 Task: Add Lily's Sweets Dark Chocolate Peanut Butter Cups to the cart.
Action: Mouse moved to (25, 78)
Screenshot: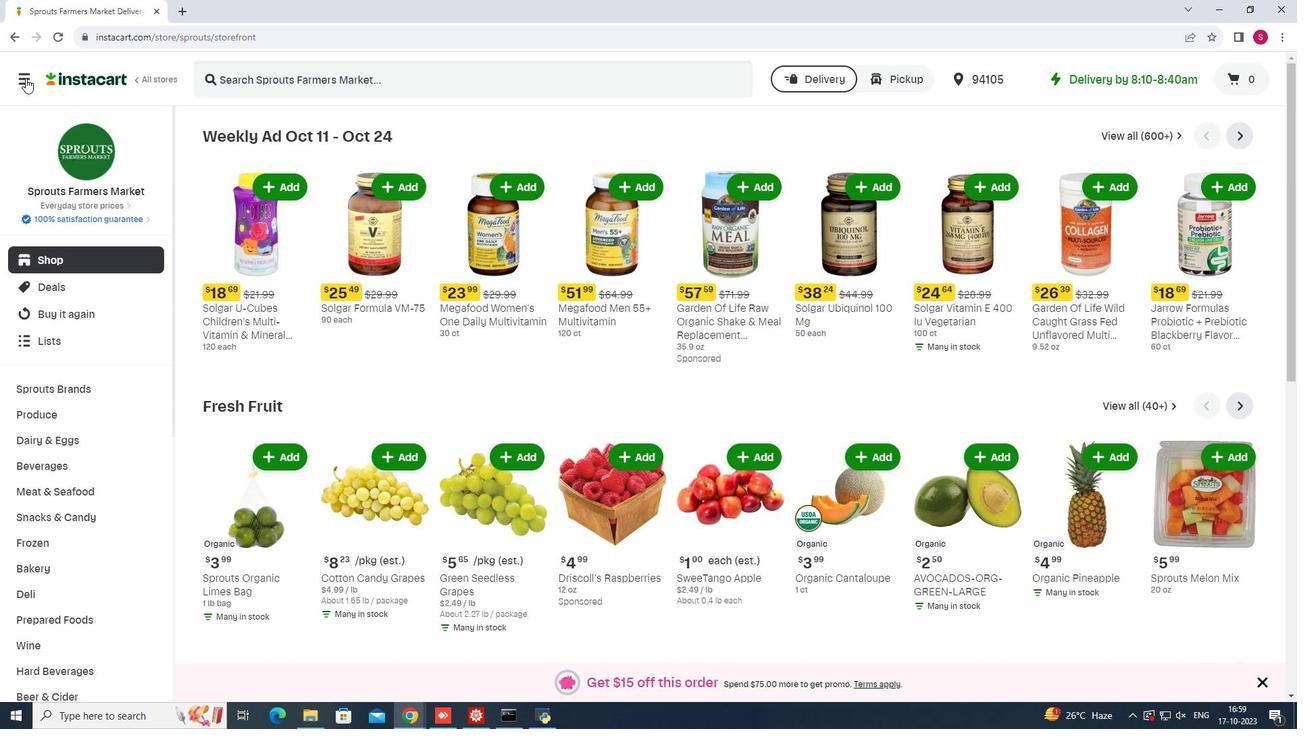 
Action: Mouse pressed left at (25, 78)
Screenshot: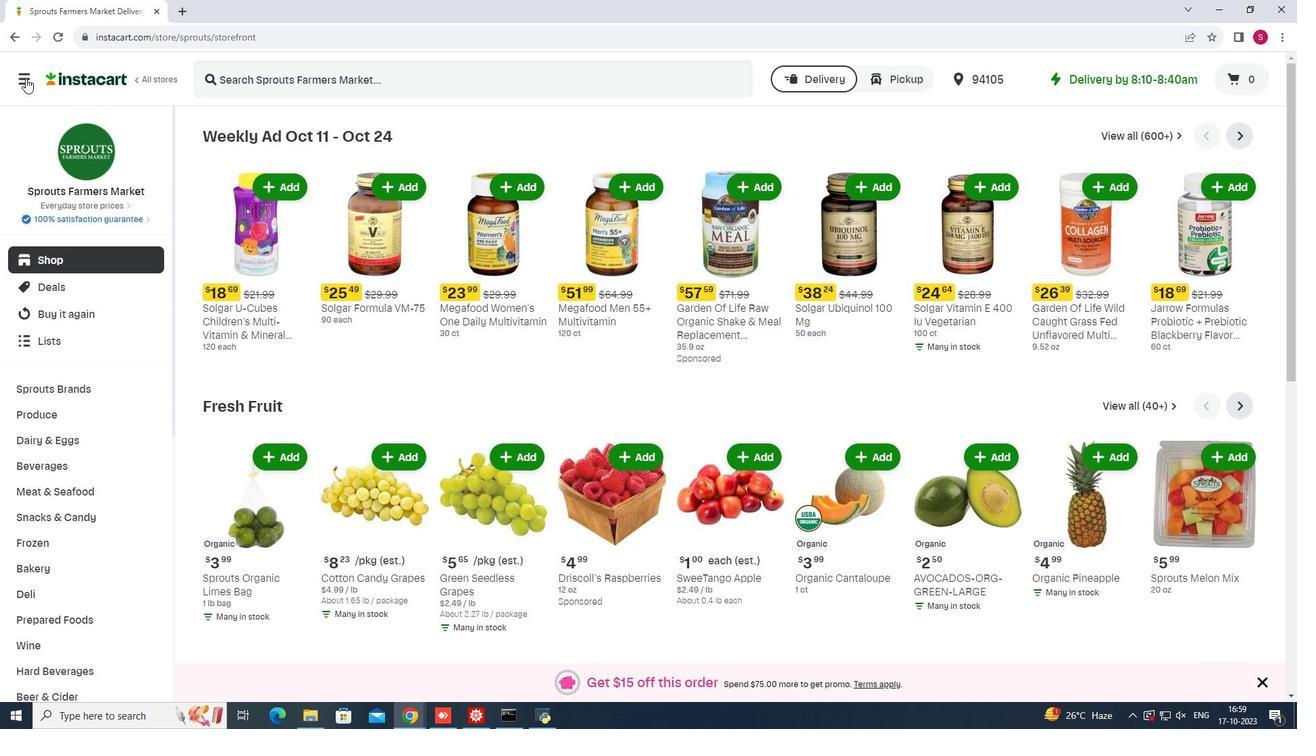 
Action: Mouse moved to (81, 365)
Screenshot: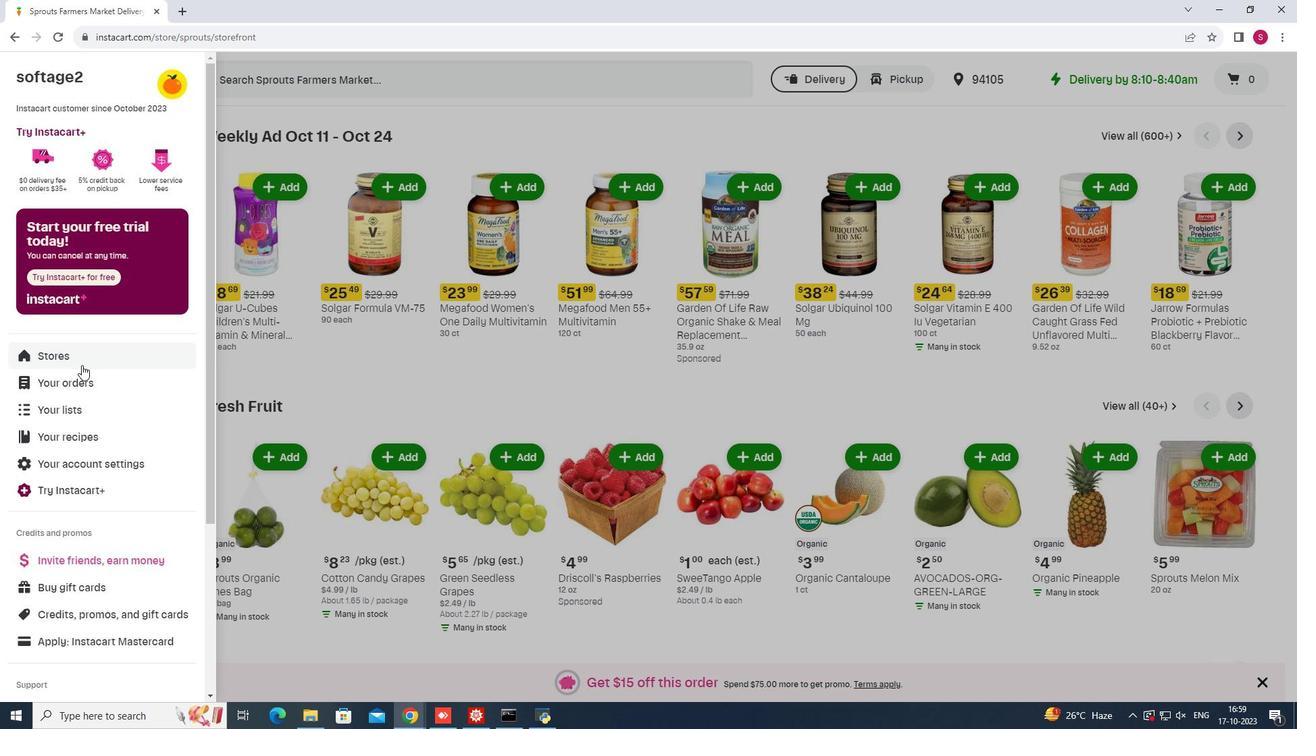 
Action: Mouse pressed left at (81, 365)
Screenshot: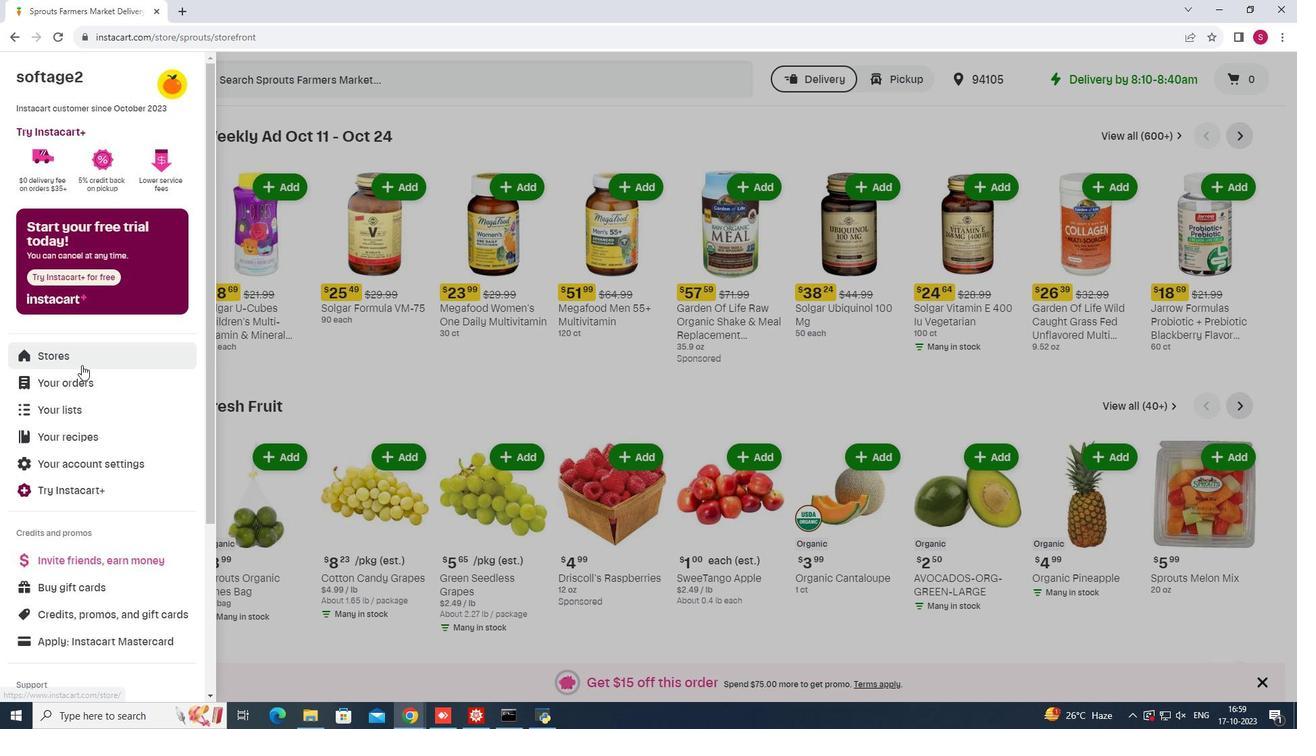 
Action: Mouse moved to (320, 124)
Screenshot: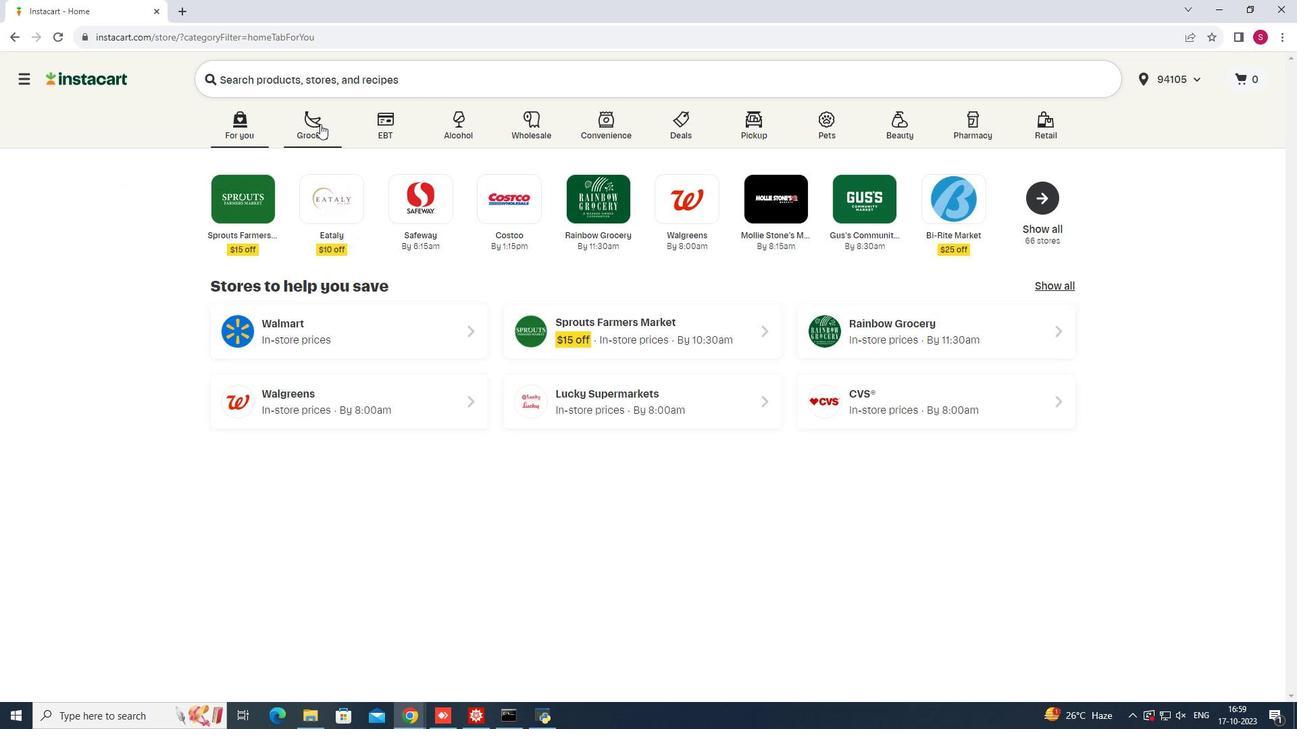 
Action: Mouse pressed left at (320, 124)
Screenshot: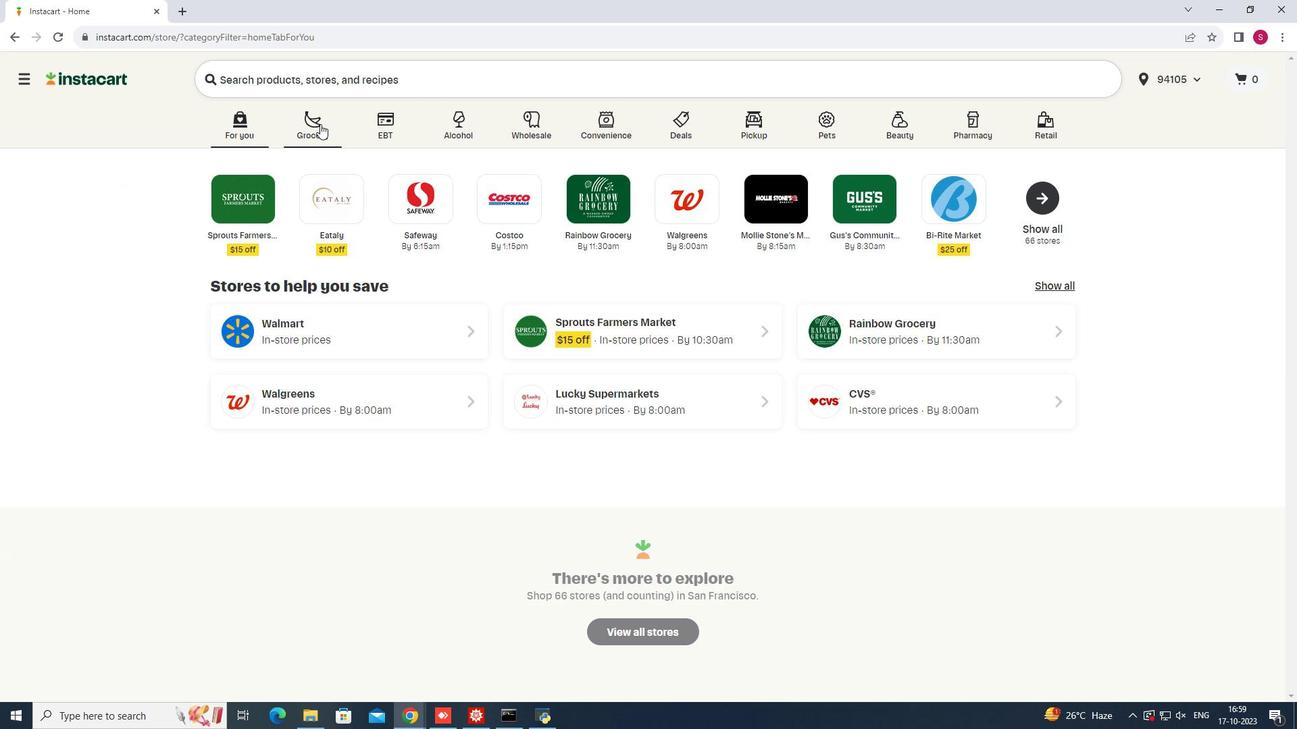
Action: Mouse moved to (937, 191)
Screenshot: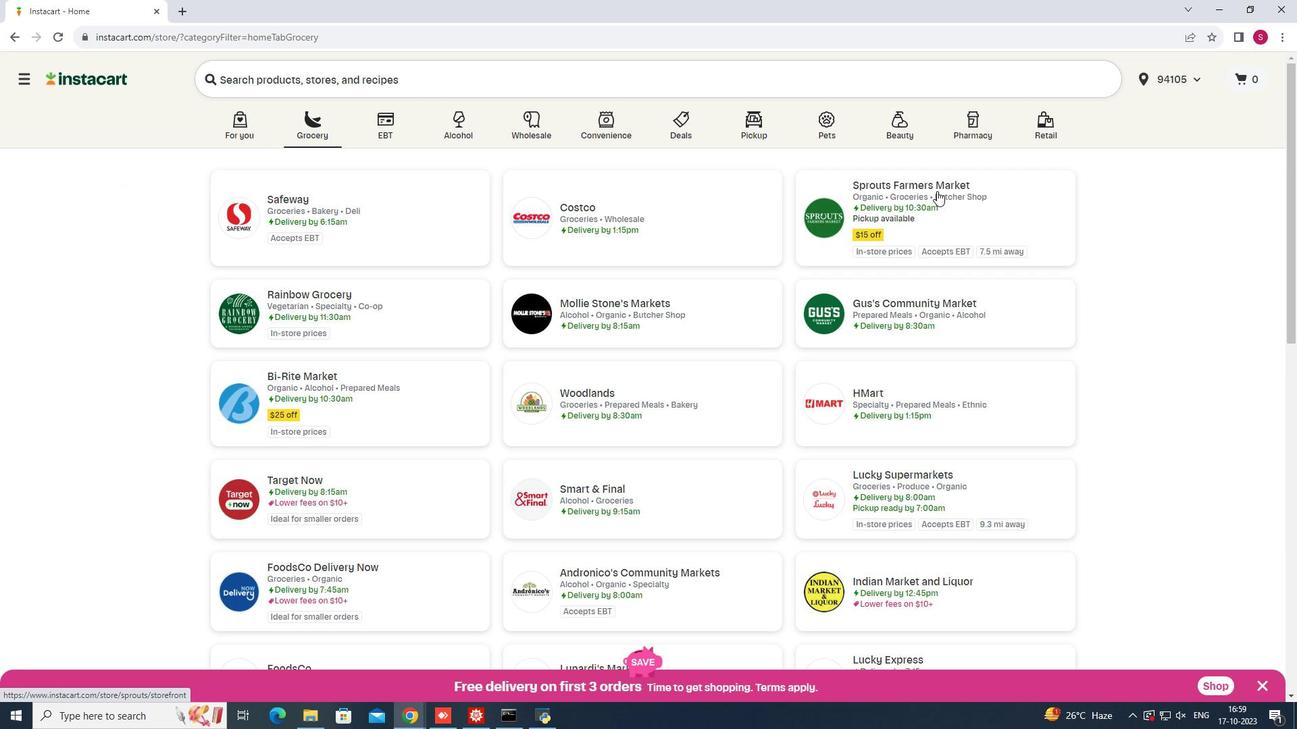 
Action: Mouse pressed left at (937, 191)
Screenshot: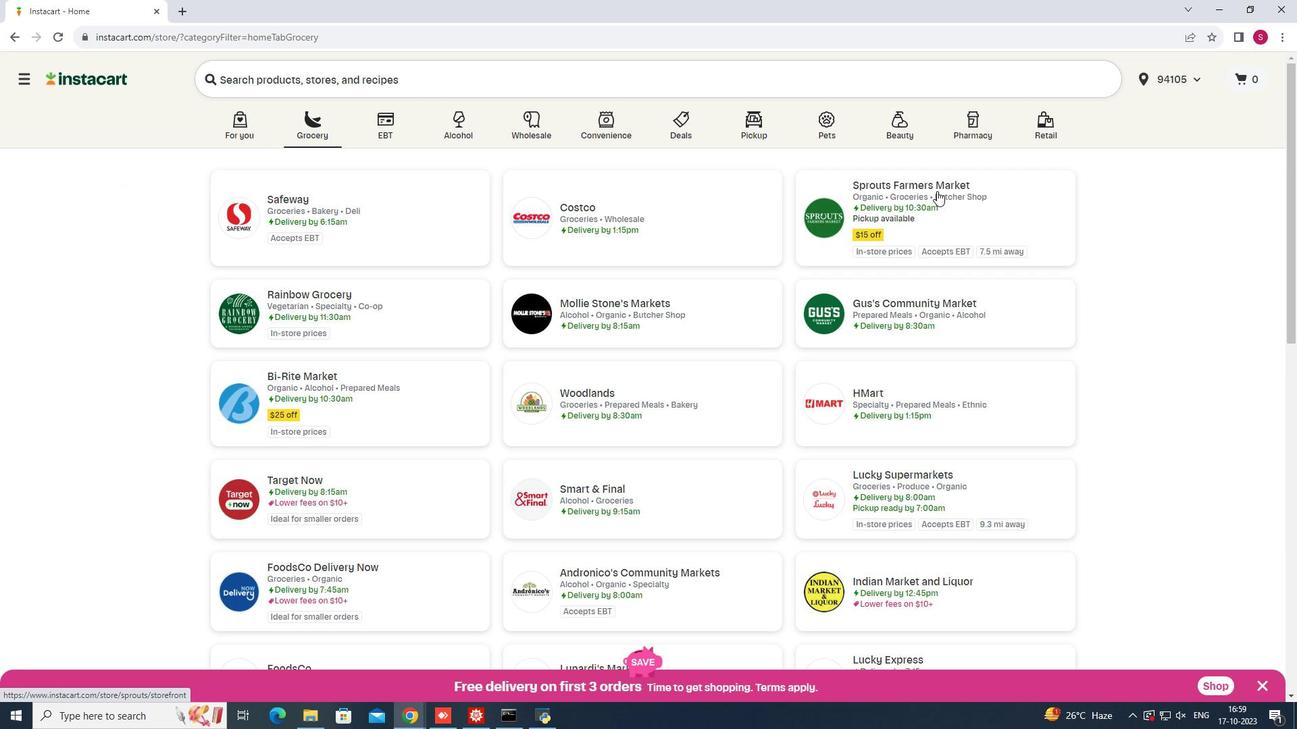 
Action: Mouse moved to (54, 514)
Screenshot: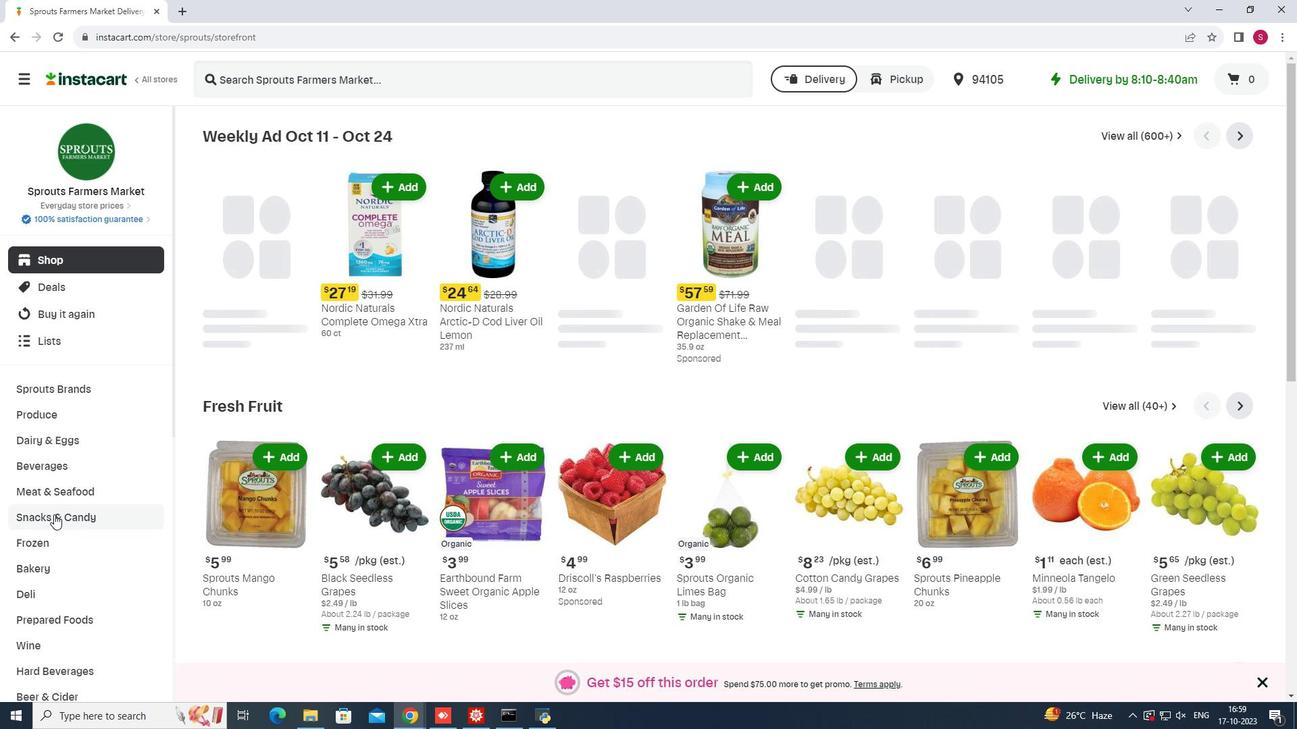 
Action: Mouse pressed left at (54, 514)
Screenshot: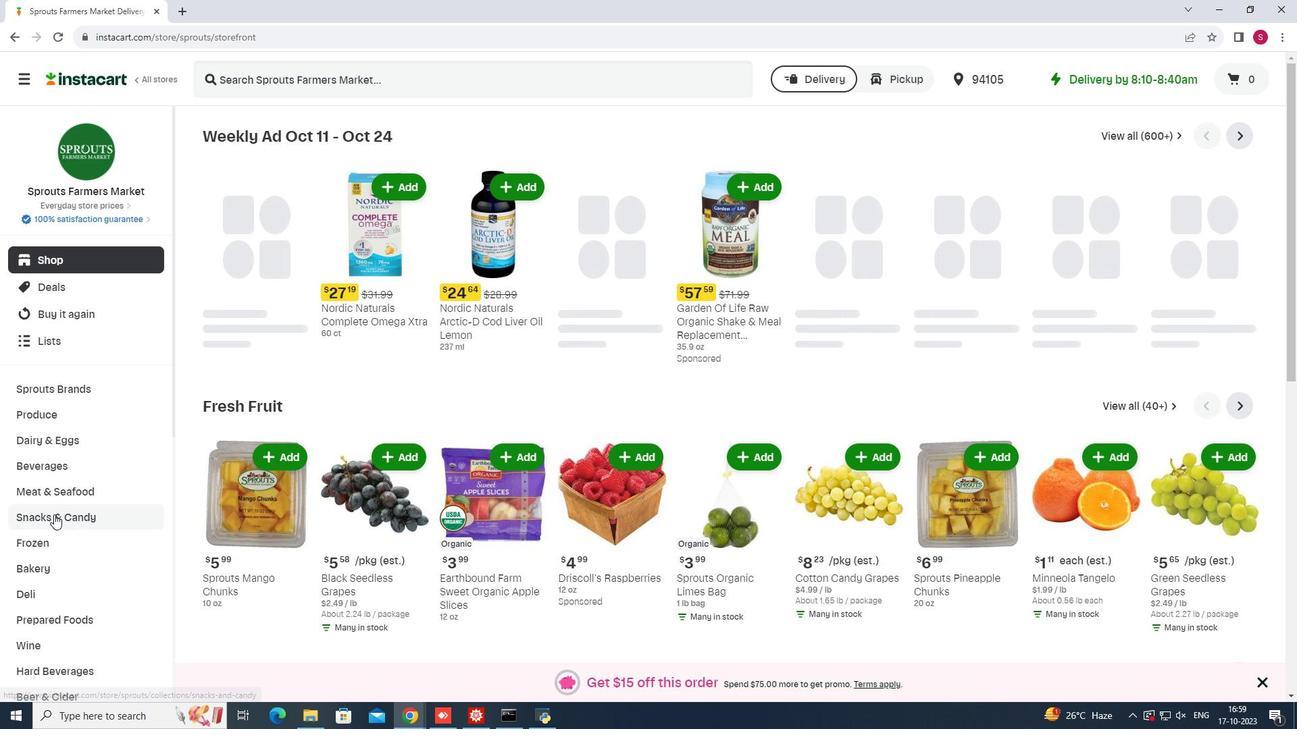
Action: Mouse moved to (381, 162)
Screenshot: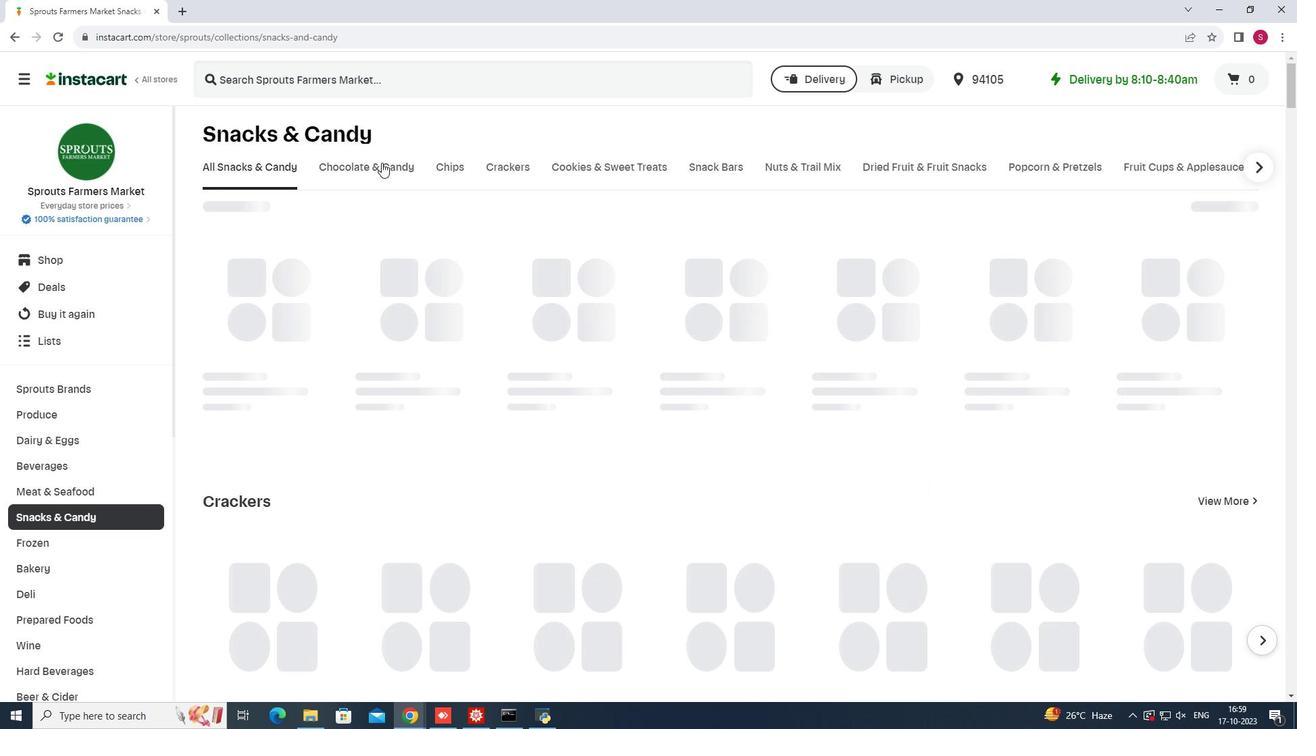 
Action: Mouse pressed left at (381, 162)
Screenshot: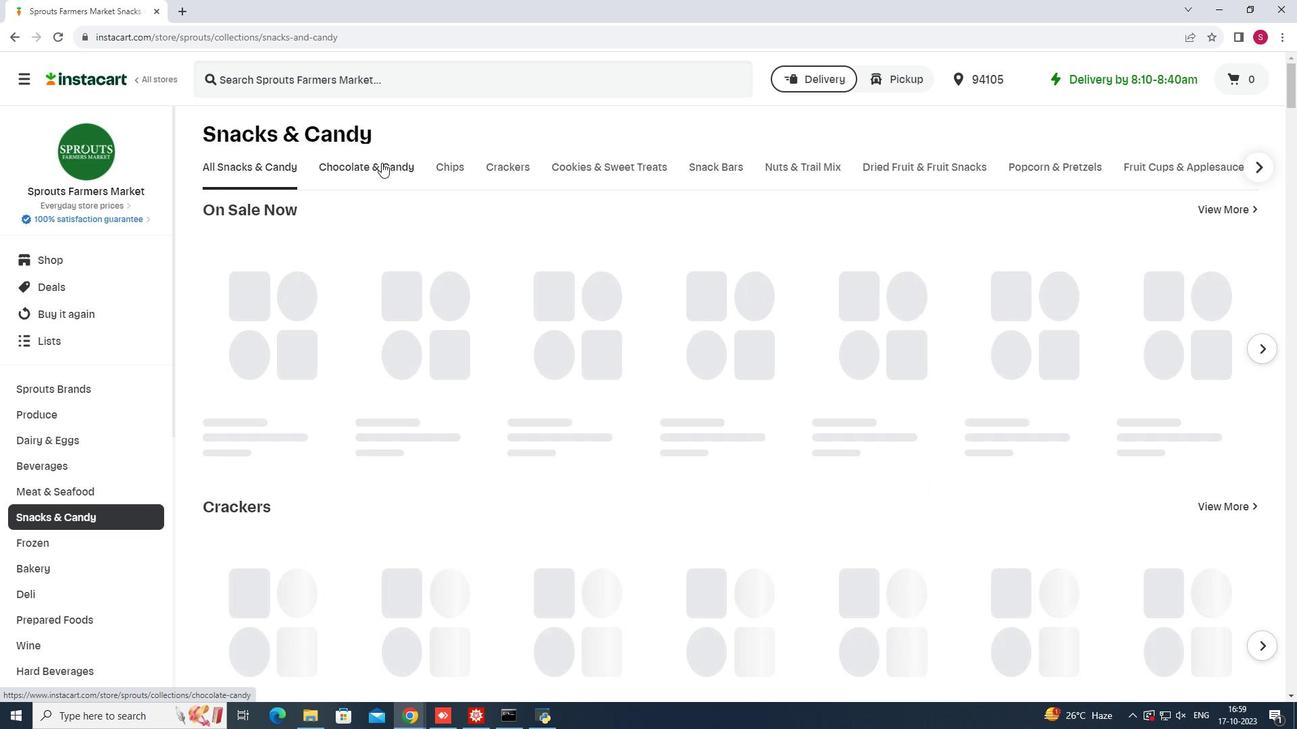 
Action: Mouse moved to (327, 222)
Screenshot: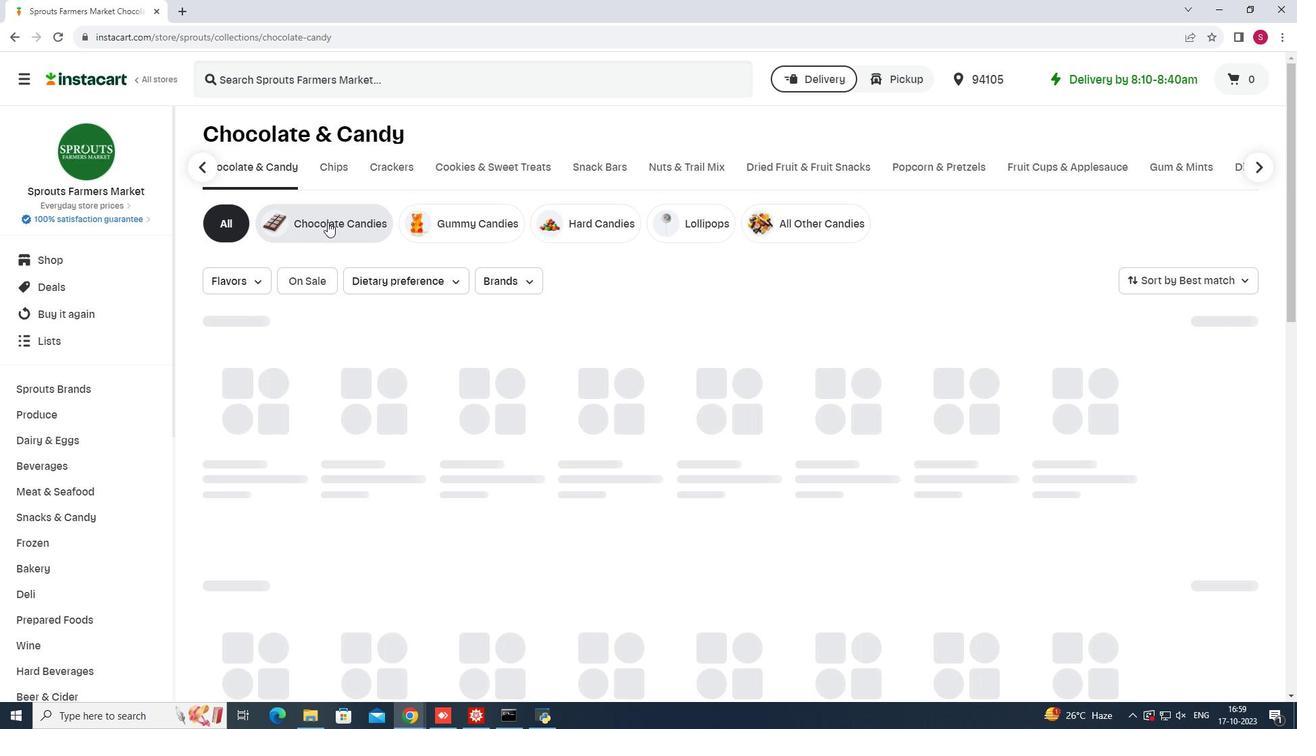
Action: Mouse pressed left at (327, 222)
Screenshot: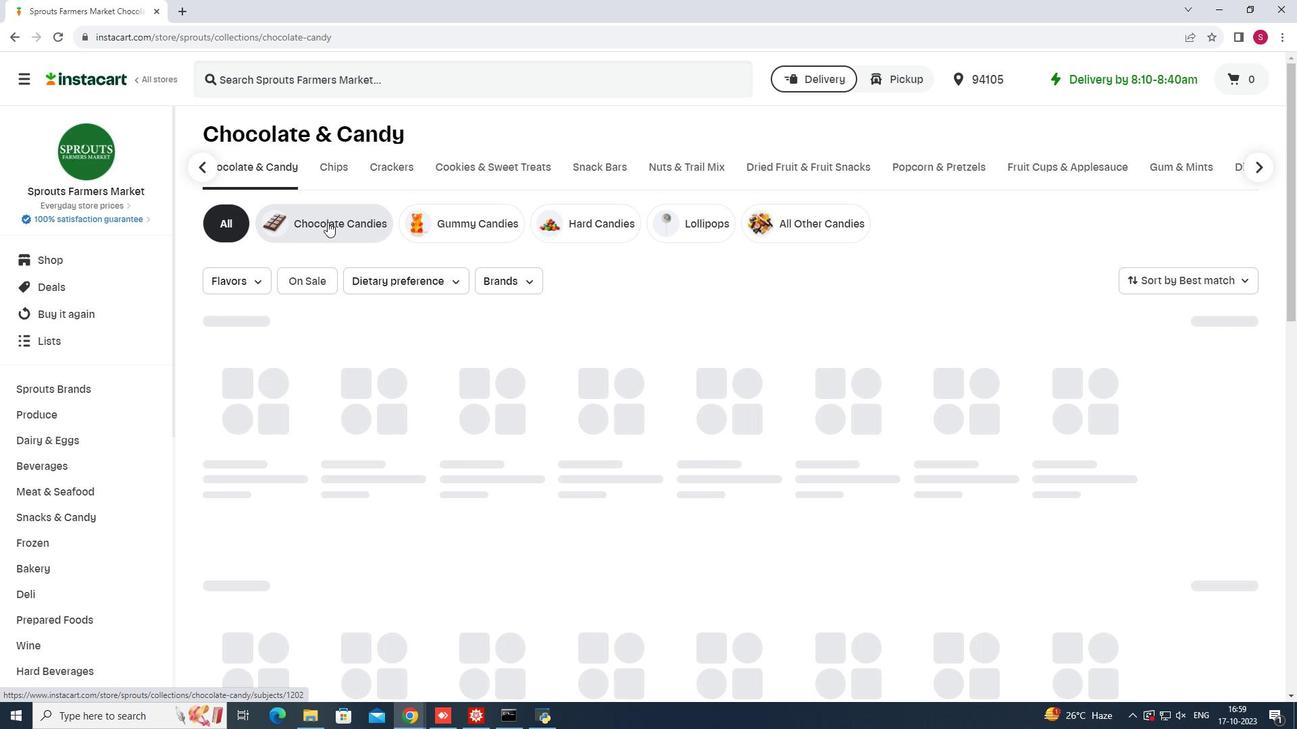 
Action: Mouse moved to (480, 69)
Screenshot: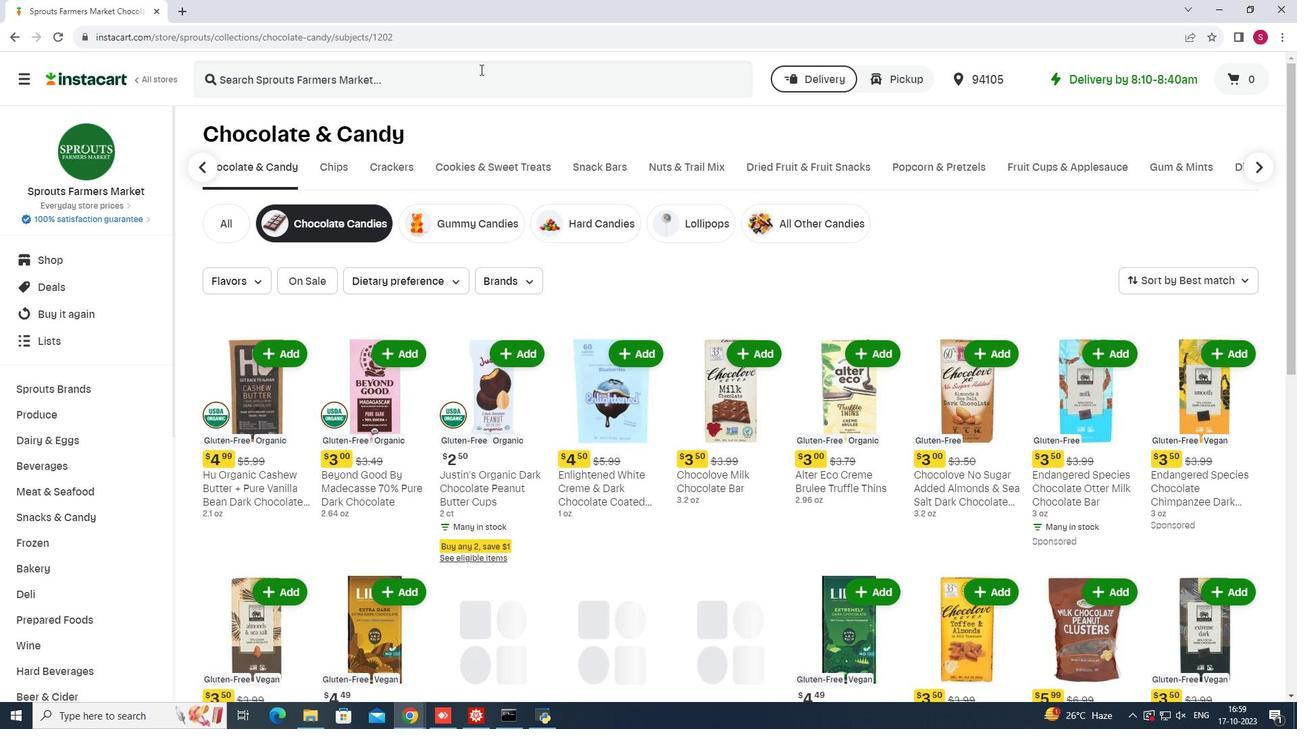 
Action: Mouse pressed left at (480, 69)
Screenshot: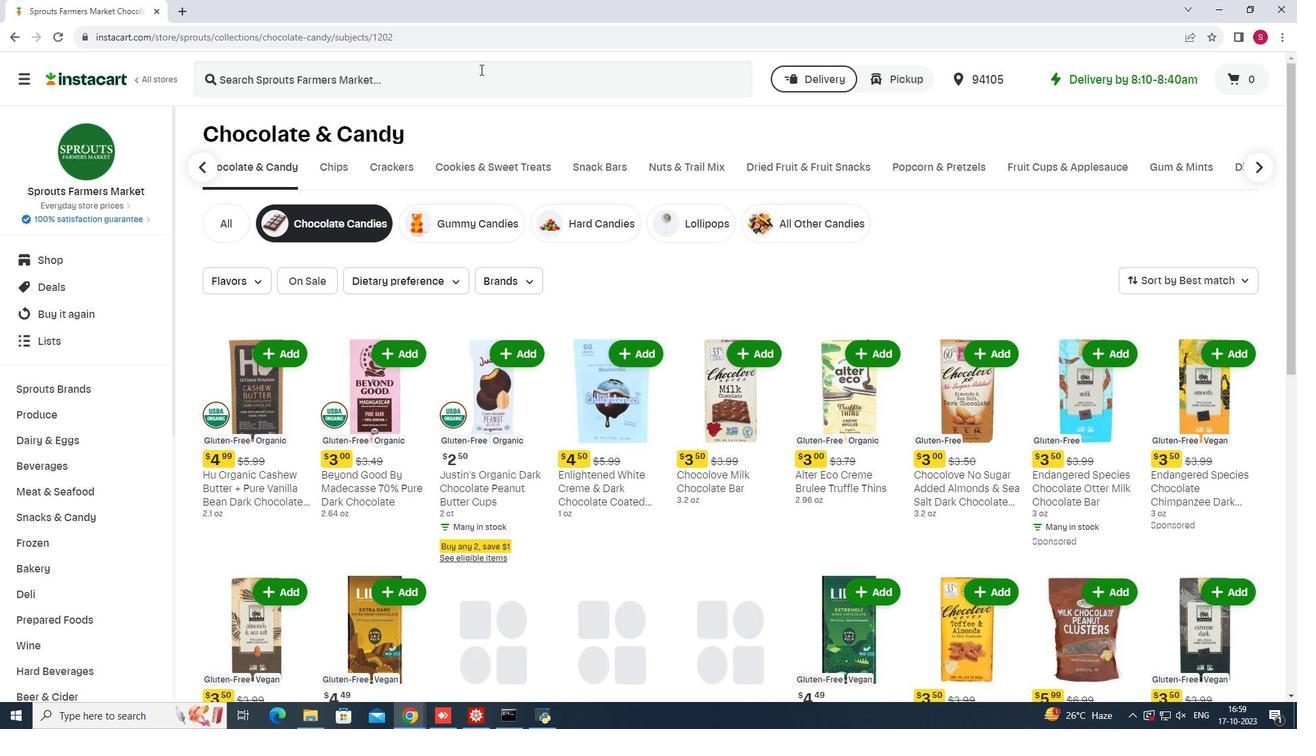 
Action: Key pressed <Key.shift>Lily's<Key.space><Key.shift>Sweets<Key.space><Key.shift>Dark<Key.space><Key.shift>Chocolate<Key.space><Key.shift><Key.shift>Peanut<Key.space><Key.shift>Butter<Key.space><Key.shift>Cups<Key.enter>
Screenshot: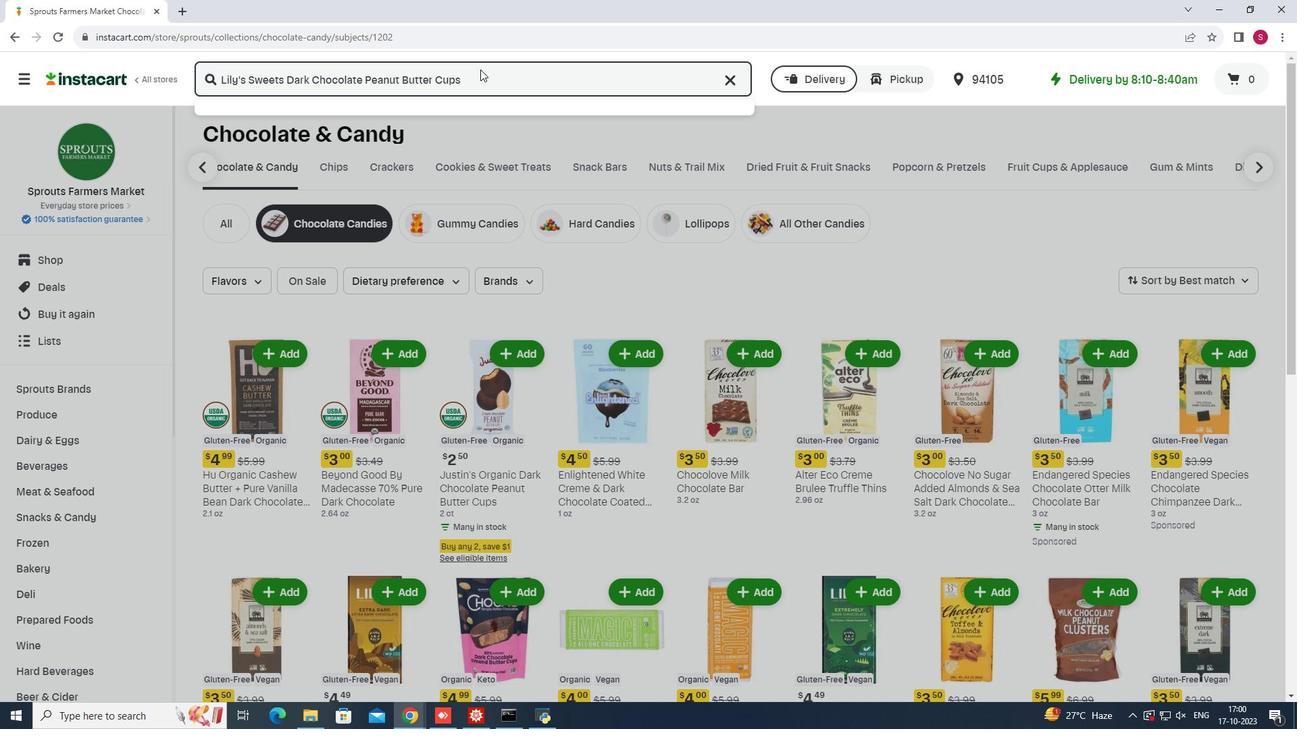 
Action: Mouse moved to (381, 217)
Screenshot: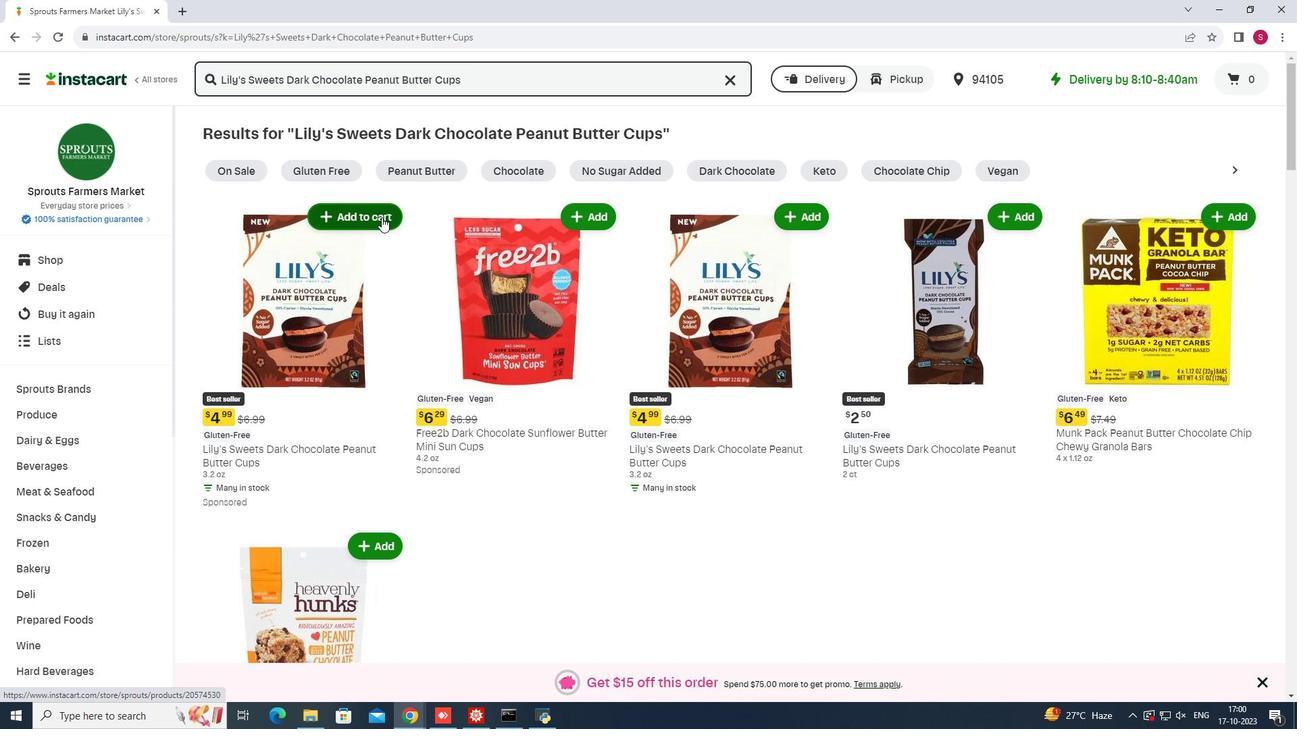 
Action: Mouse pressed left at (381, 217)
Screenshot: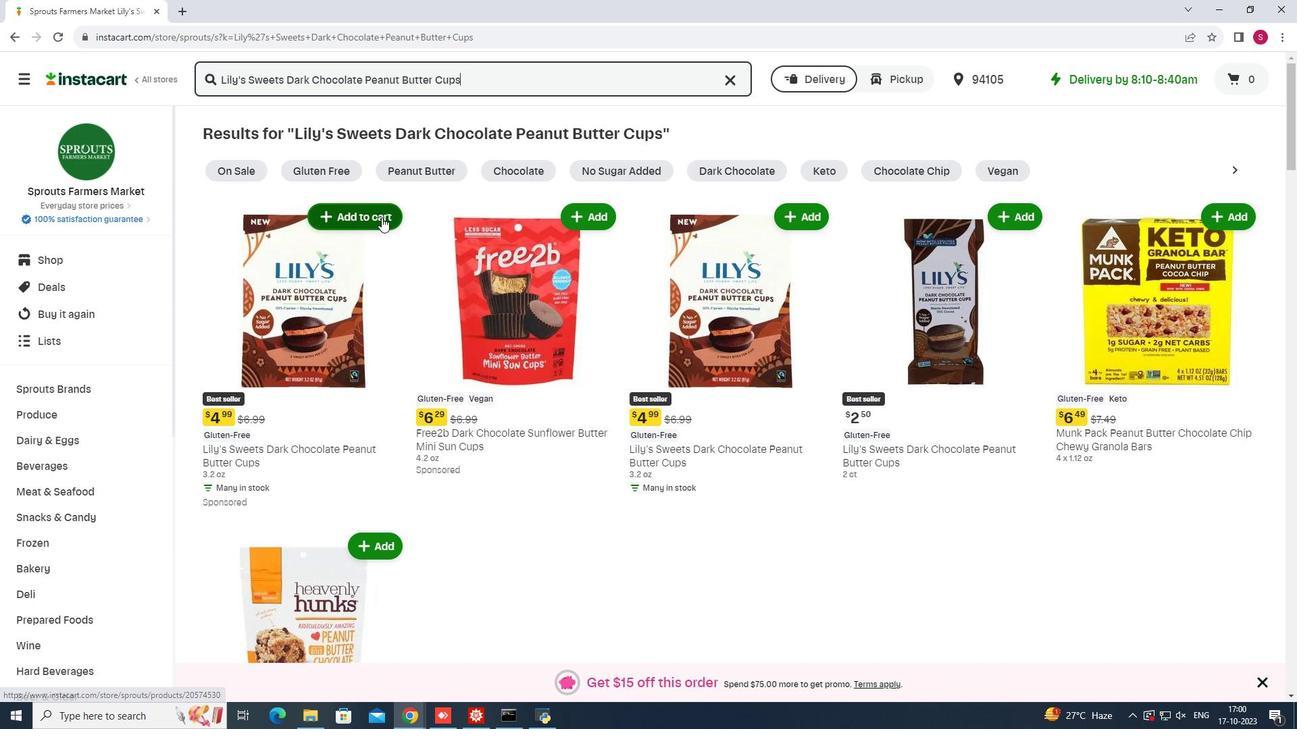 
Action: Mouse moved to (775, 172)
Screenshot: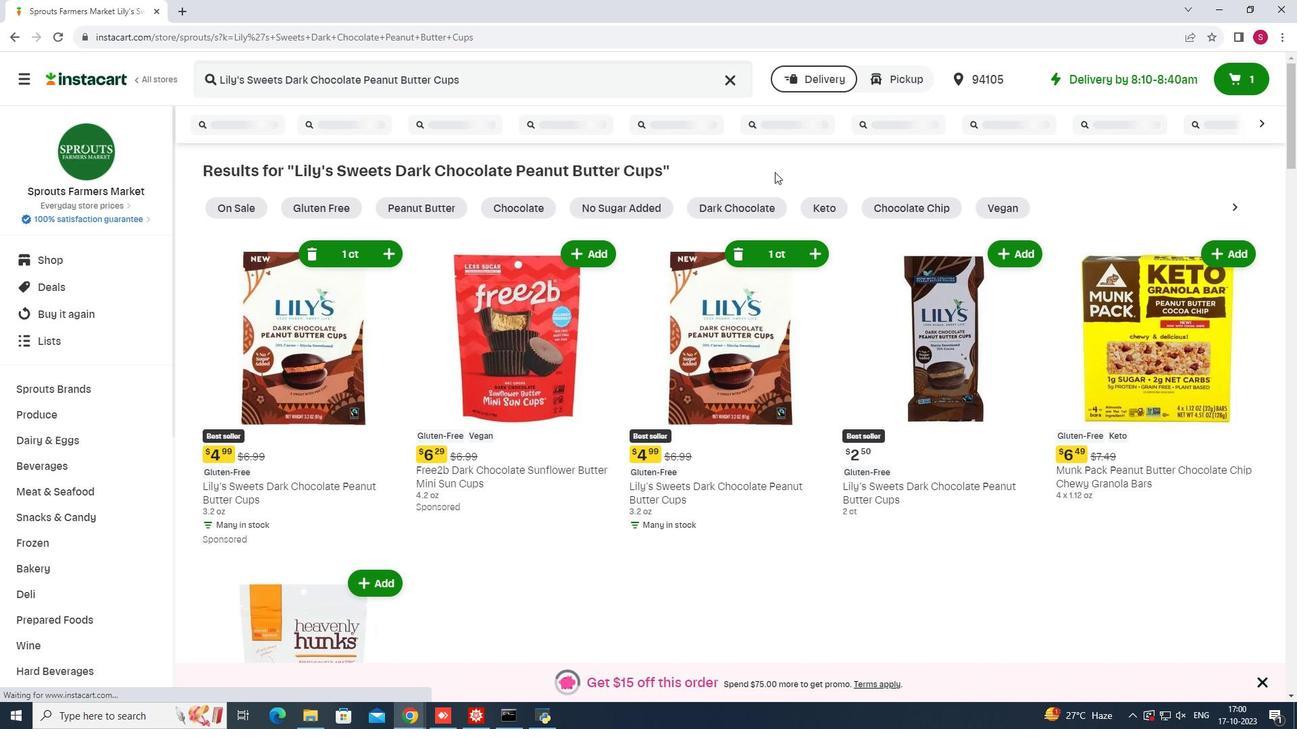 
